 Task: Create a rule when a due date not in this month.
Action: Mouse moved to (1313, 125)
Screenshot: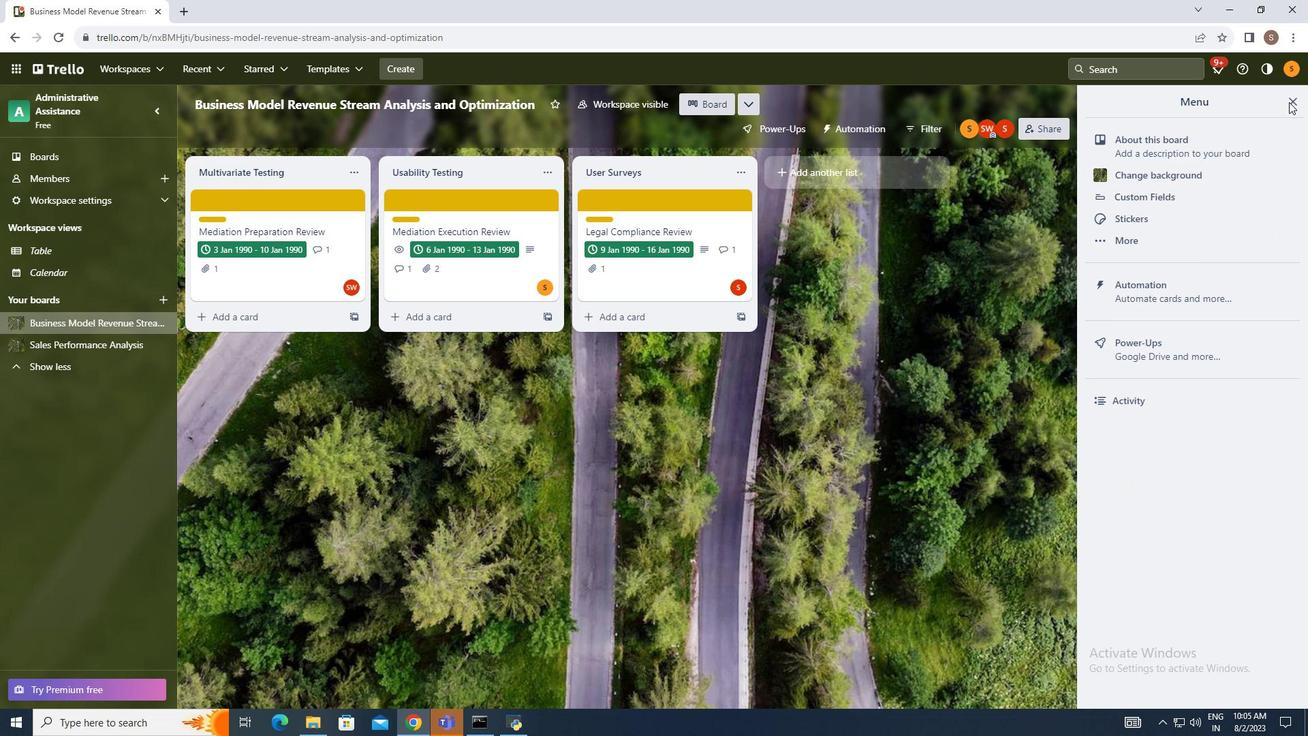 
Action: Mouse pressed left at (1313, 125)
Screenshot: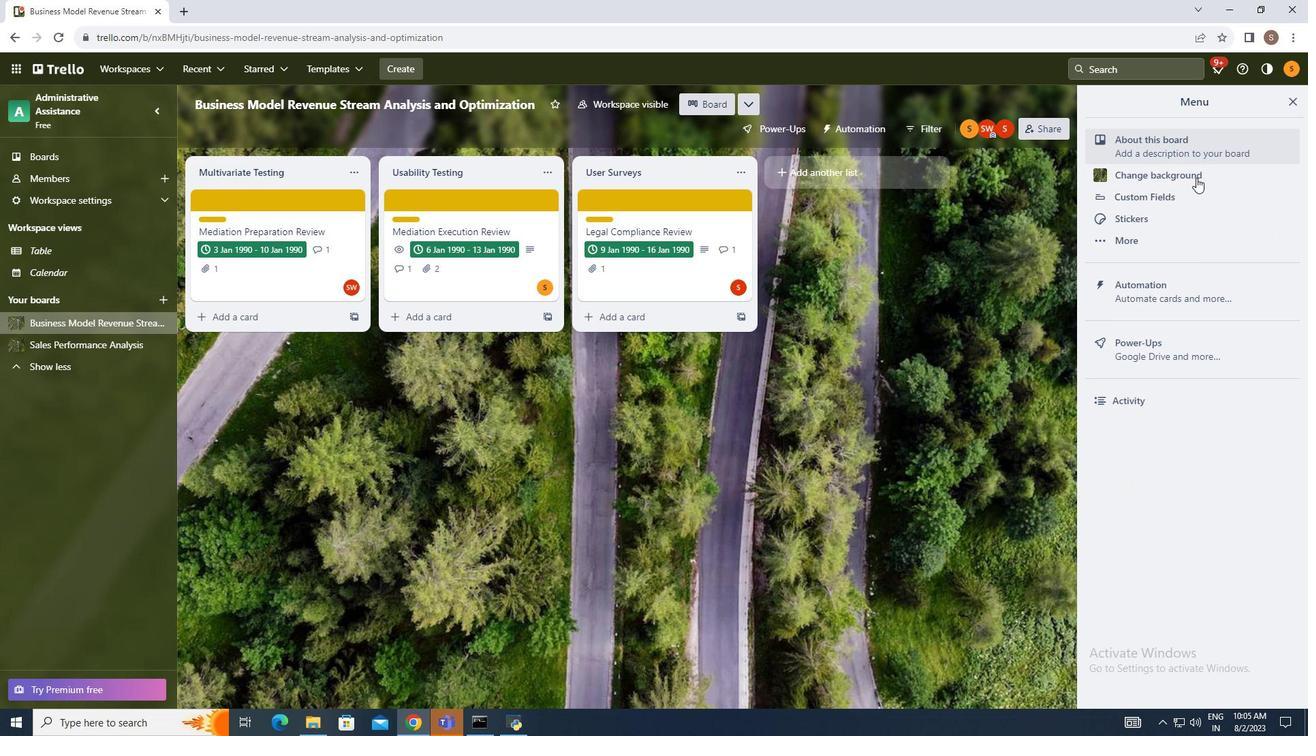 
Action: Mouse moved to (1205, 296)
Screenshot: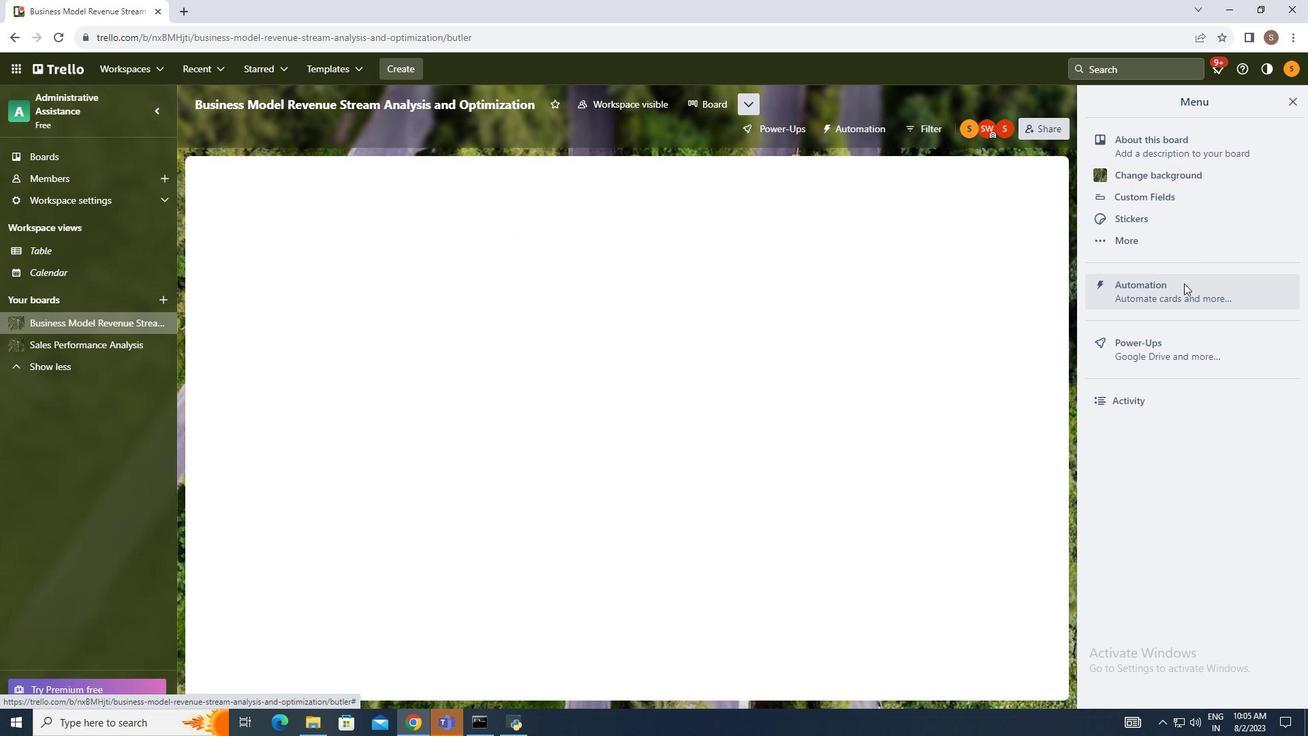 
Action: Mouse pressed left at (1205, 296)
Screenshot: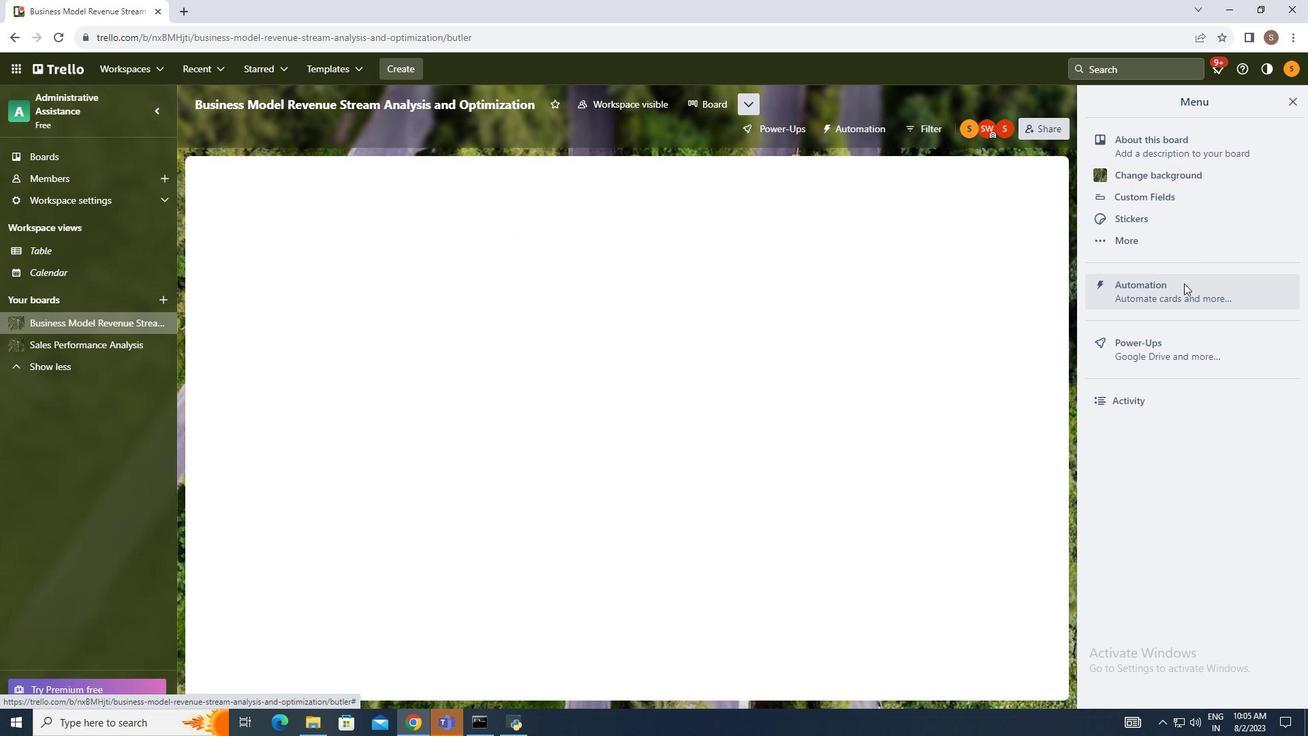 
Action: Mouse moved to (220, 267)
Screenshot: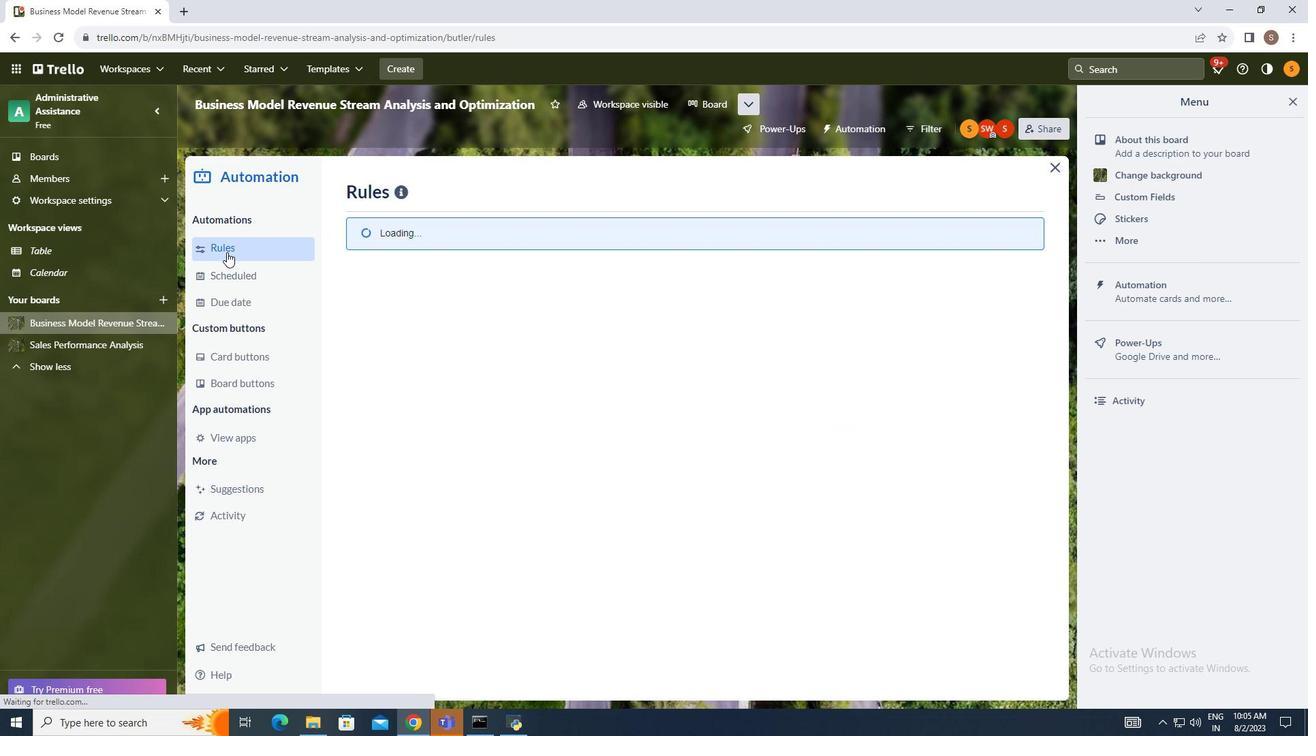 
Action: Mouse pressed left at (220, 267)
Screenshot: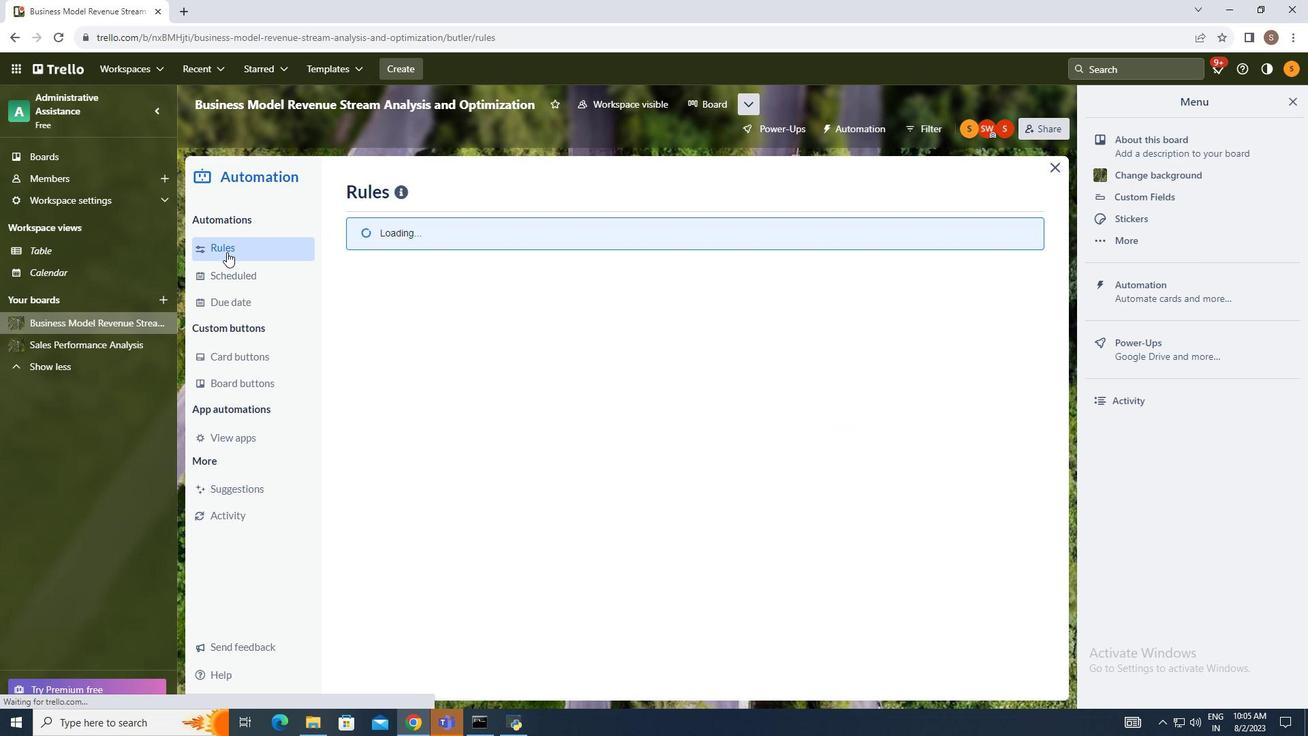 
Action: Mouse moved to (922, 207)
Screenshot: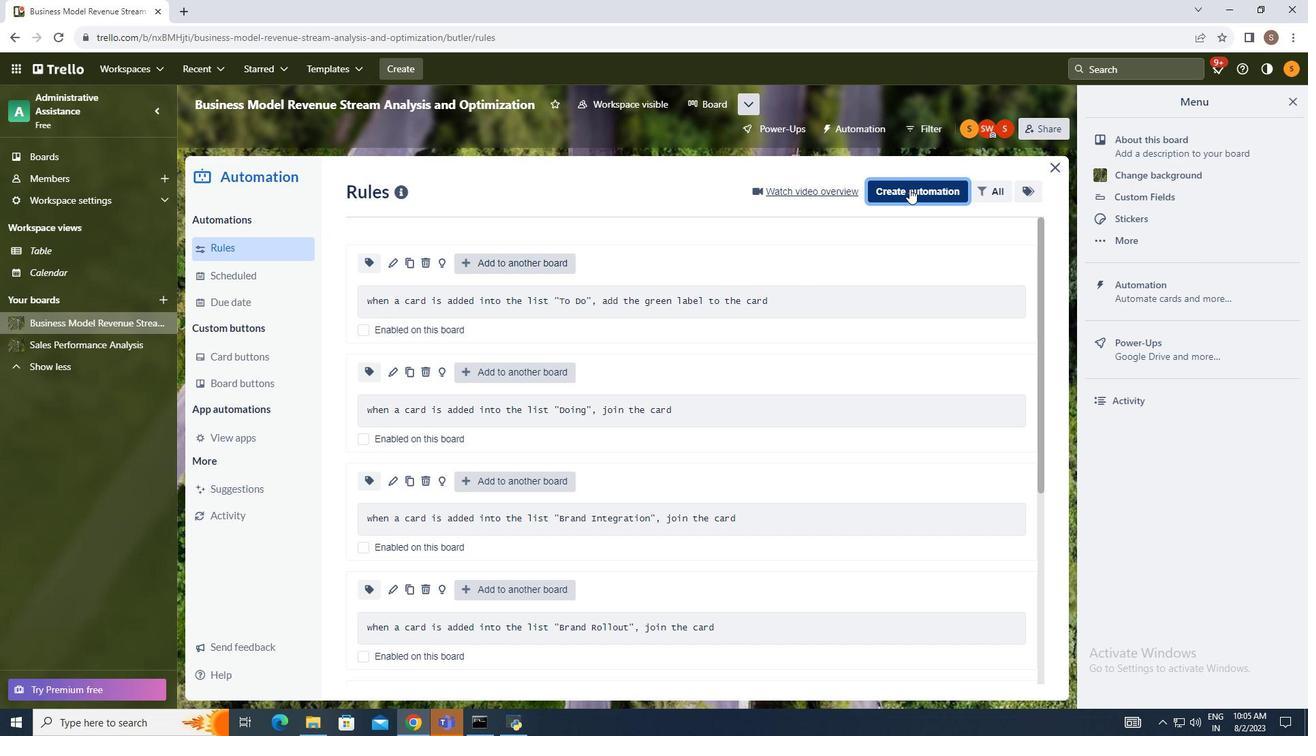 
Action: Mouse pressed left at (922, 207)
Screenshot: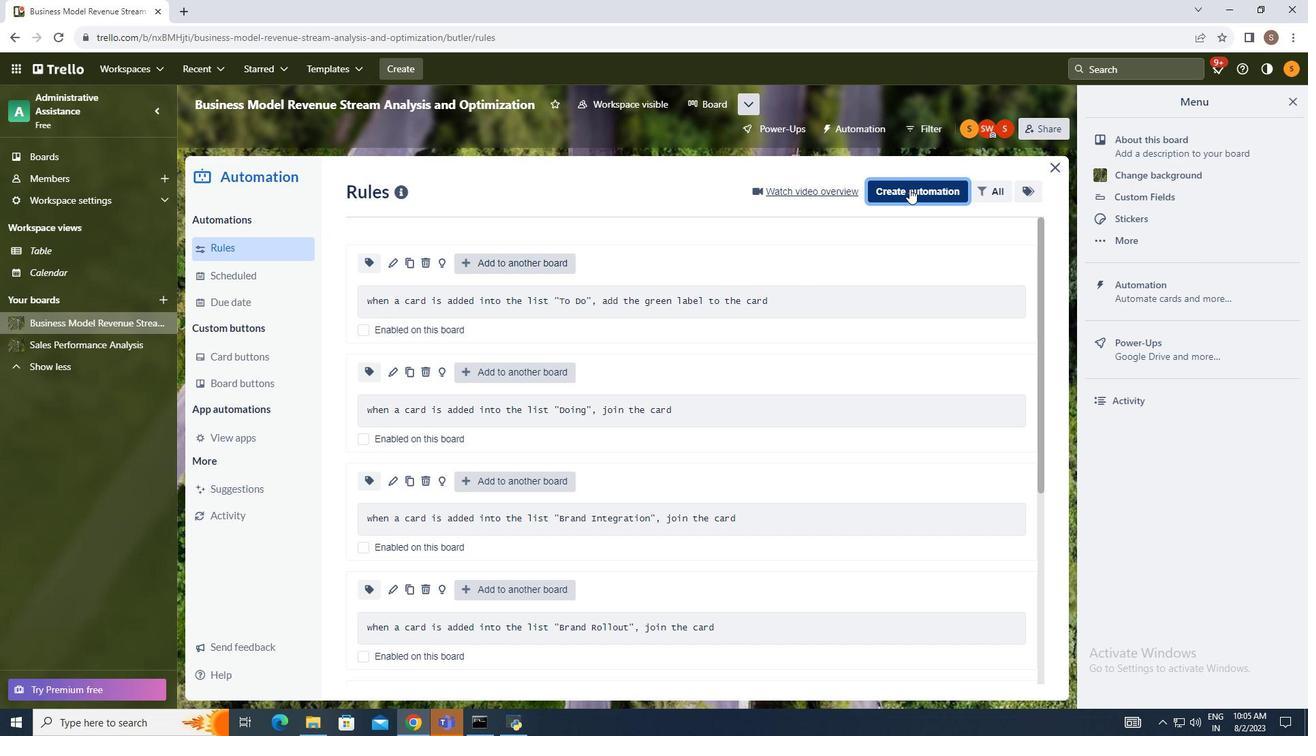 
Action: Mouse moved to (683, 332)
Screenshot: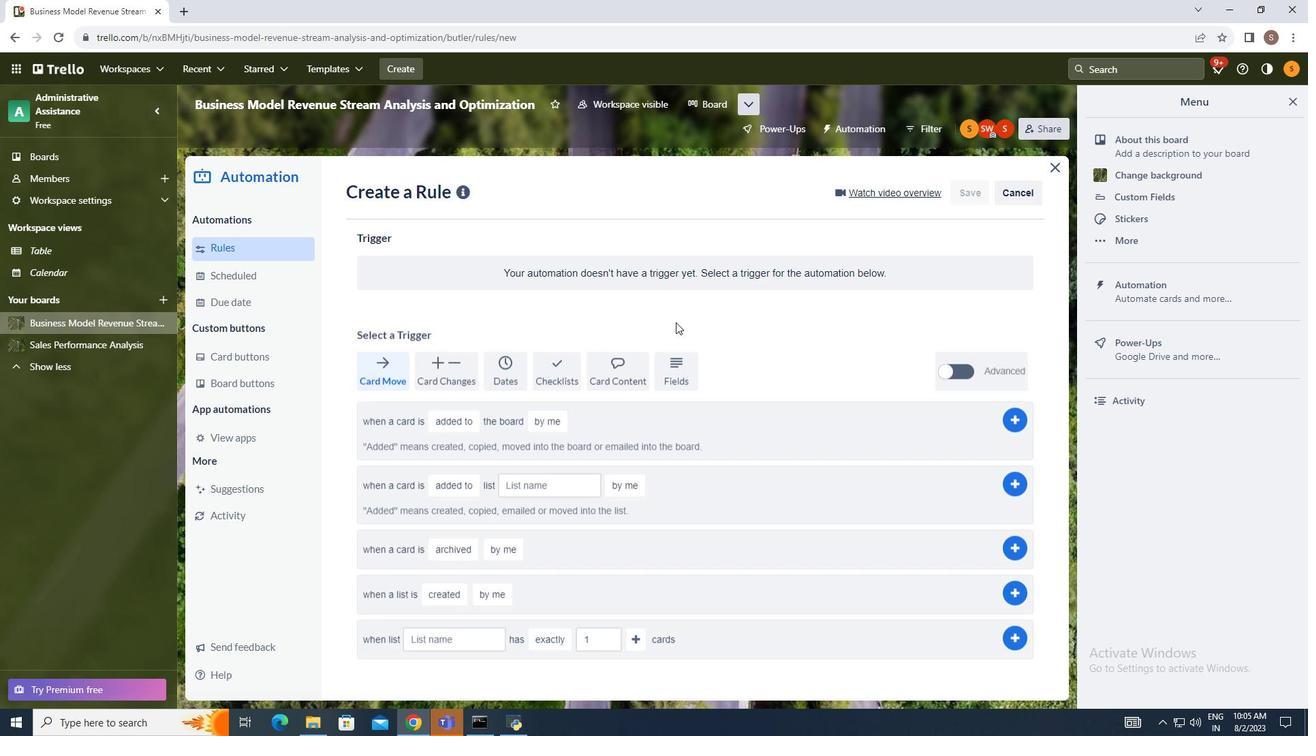 
Action: Mouse pressed left at (683, 332)
Screenshot: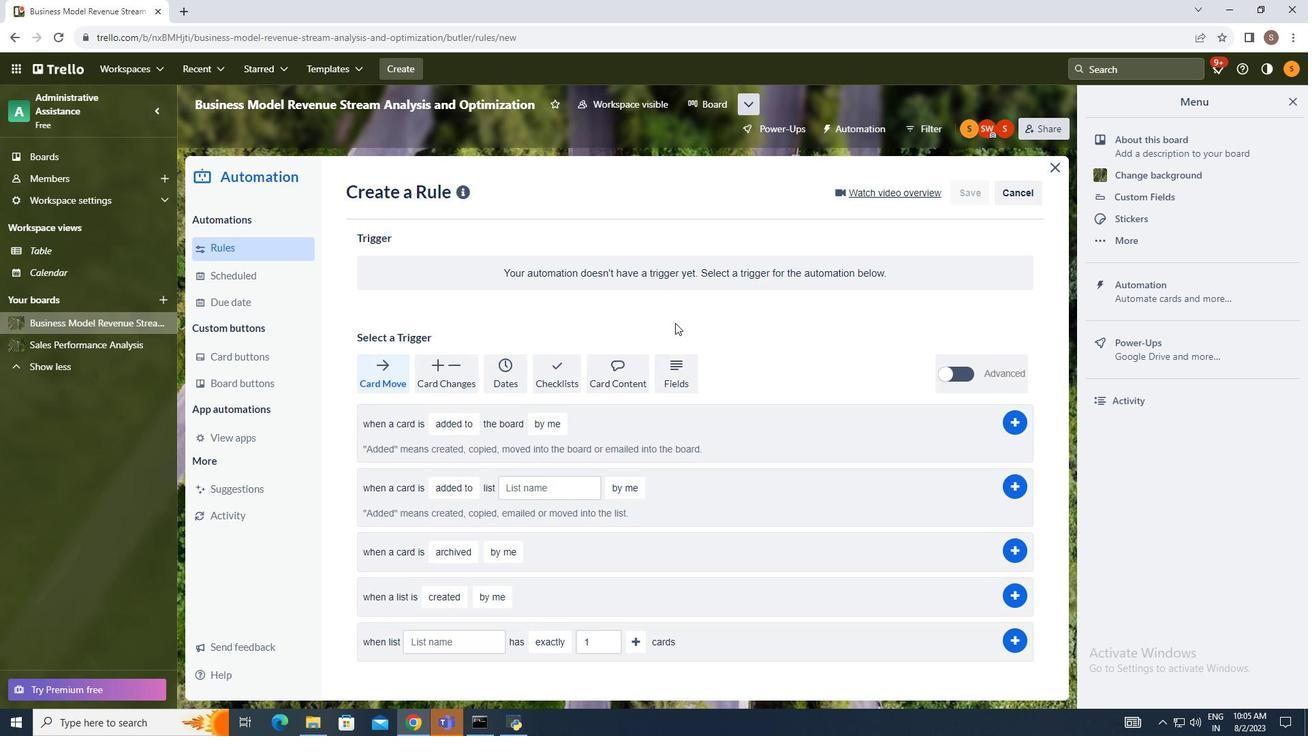 
Action: Mouse moved to (559, 372)
Screenshot: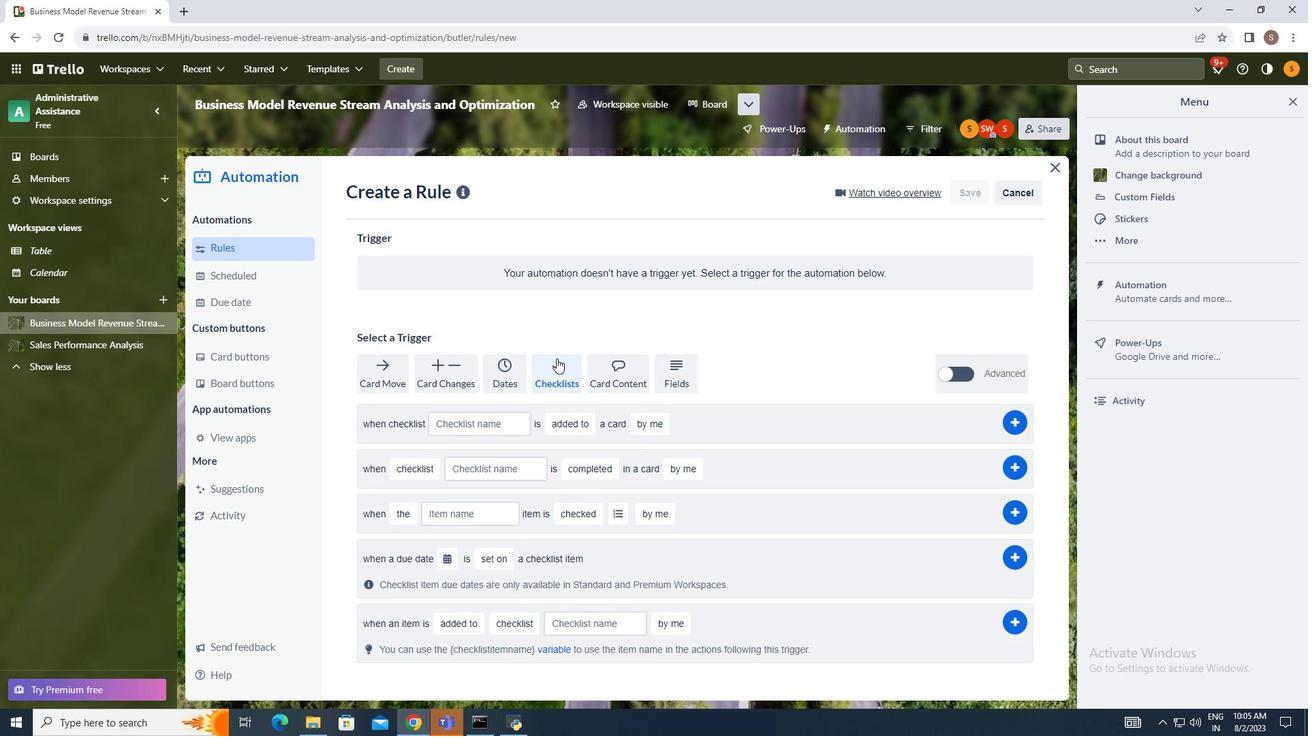 
Action: Mouse pressed left at (559, 372)
Screenshot: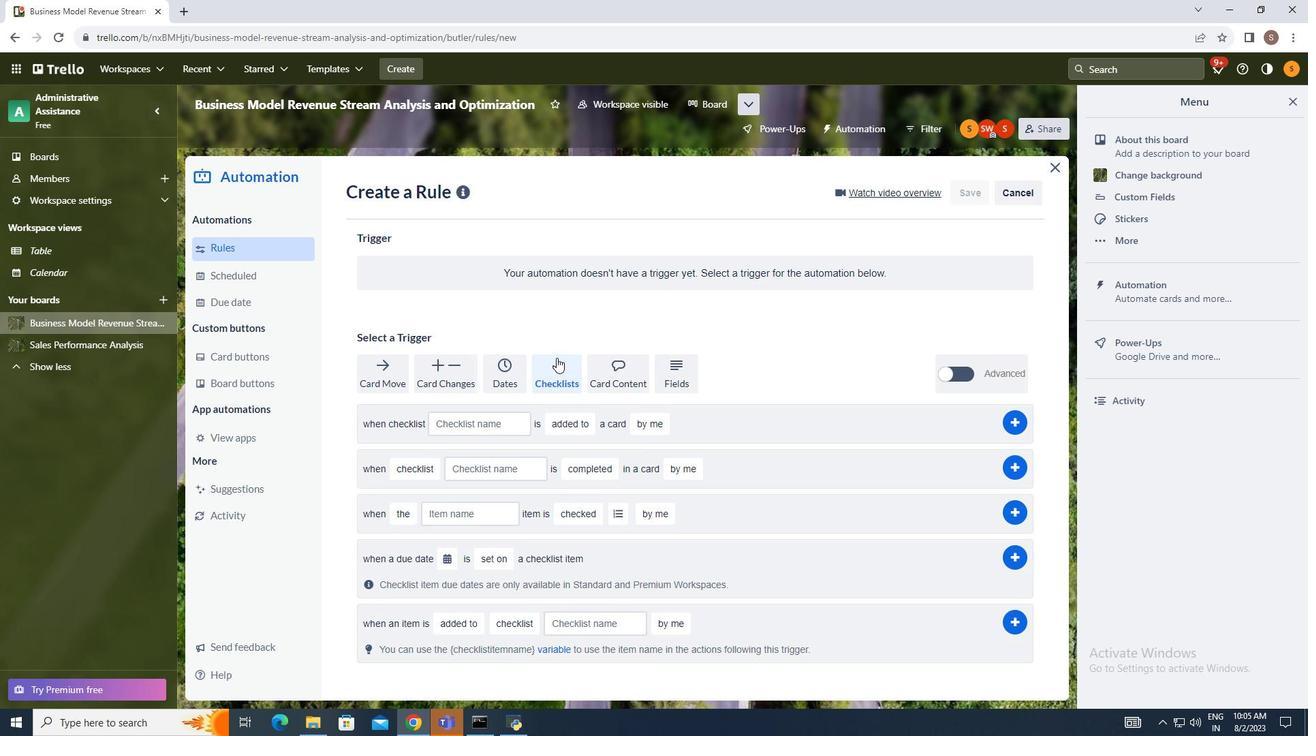 
Action: Mouse moved to (447, 556)
Screenshot: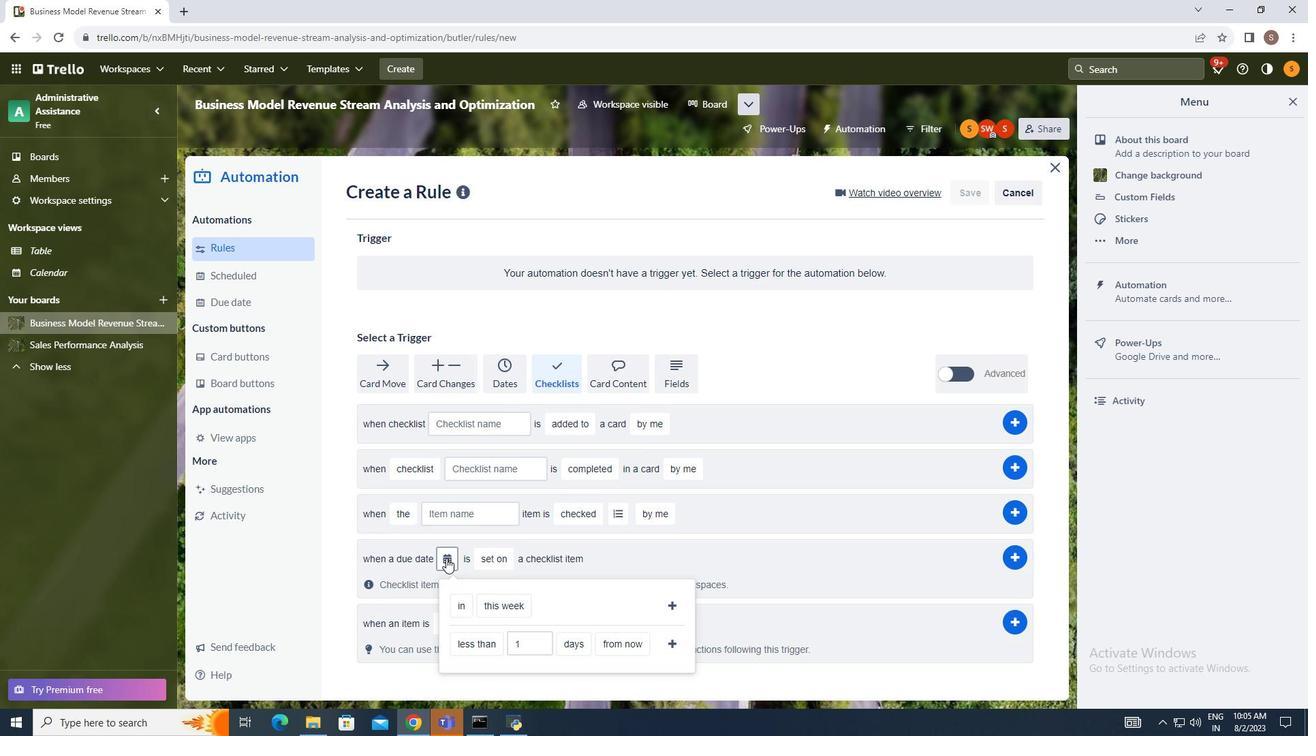 
Action: Mouse pressed left at (447, 556)
Screenshot: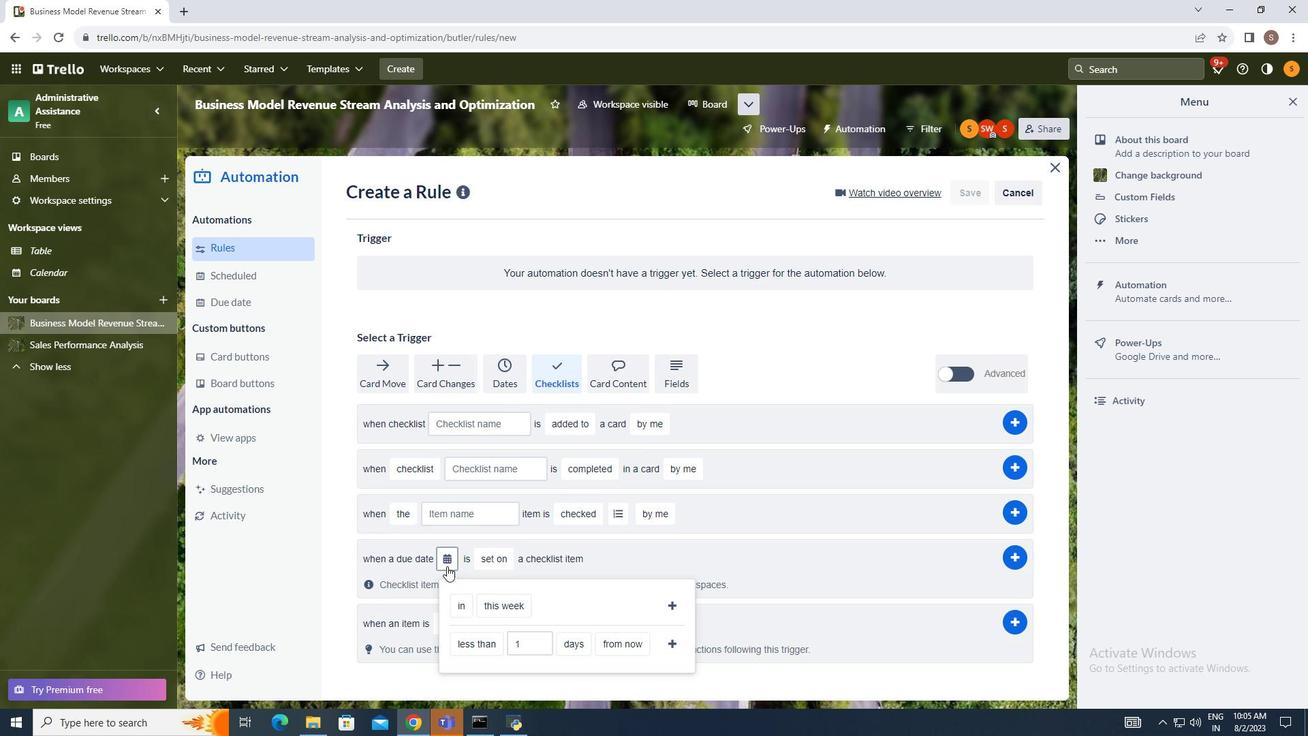 
Action: Mouse moved to (456, 590)
Screenshot: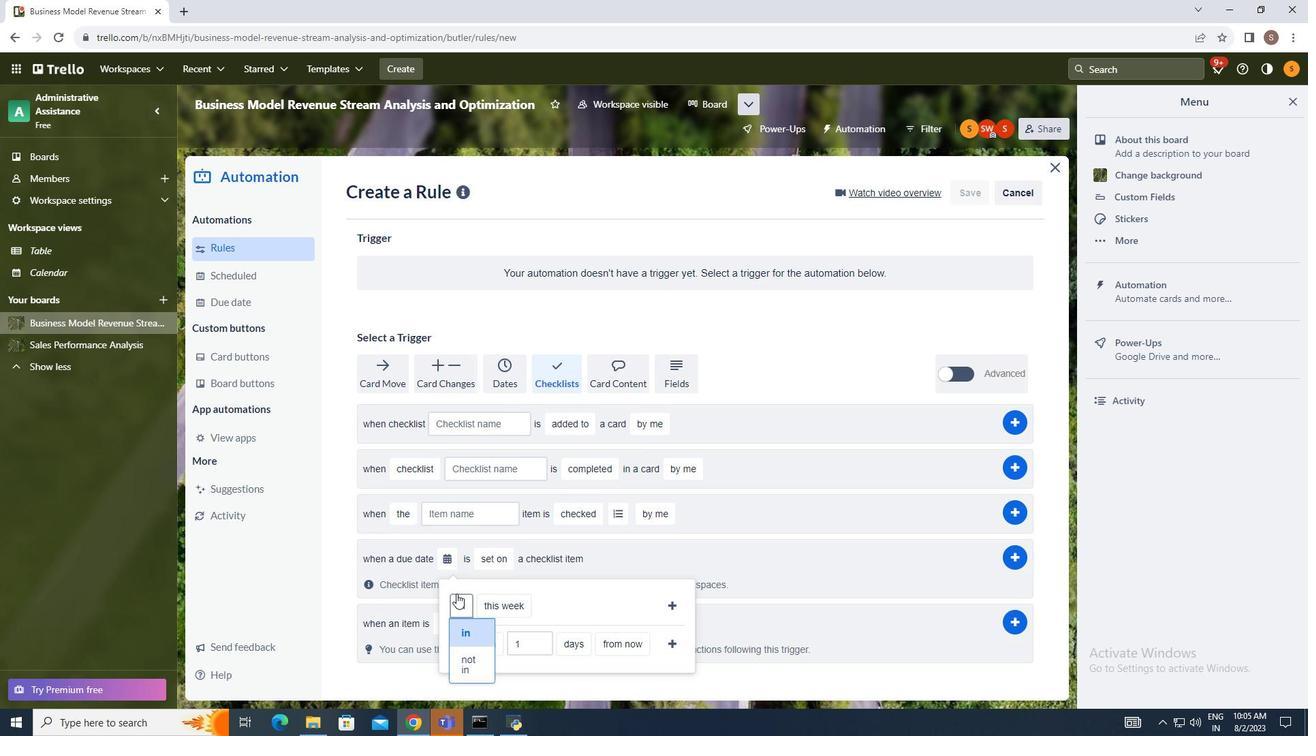 
Action: Mouse pressed left at (456, 590)
Screenshot: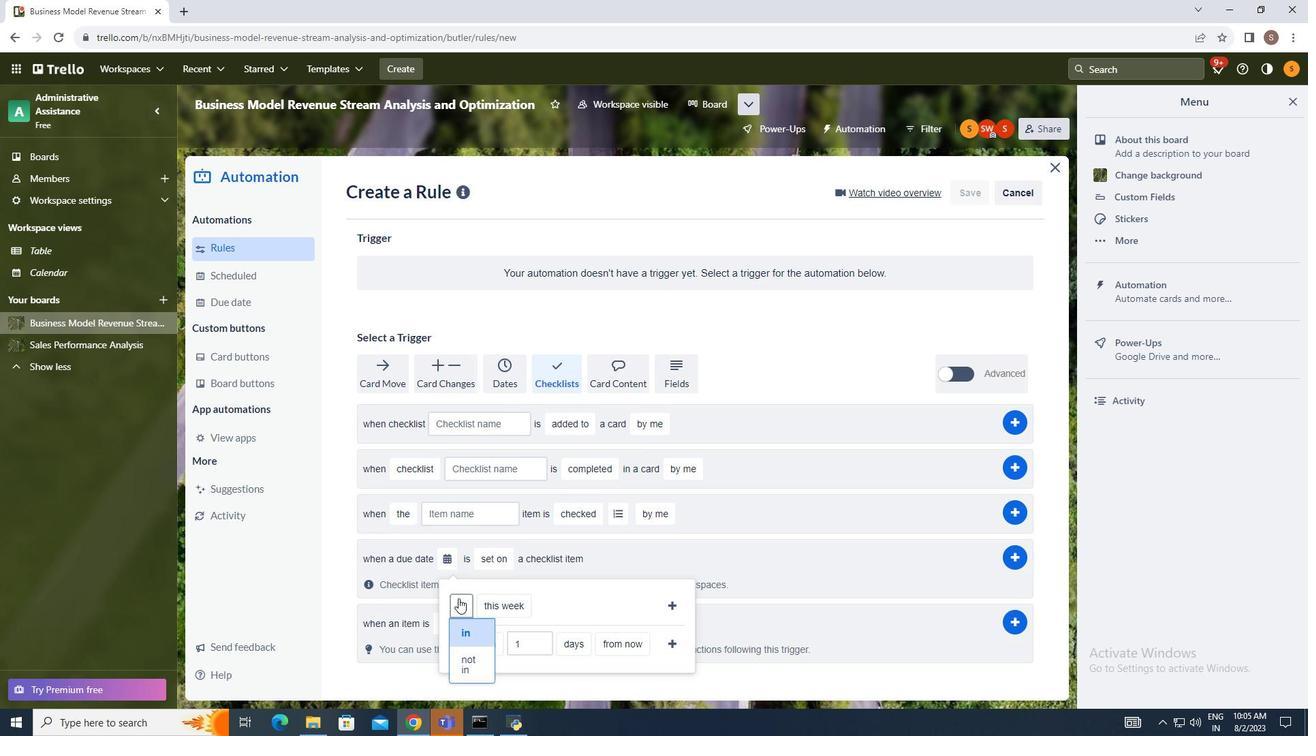 
Action: Mouse moved to (465, 660)
Screenshot: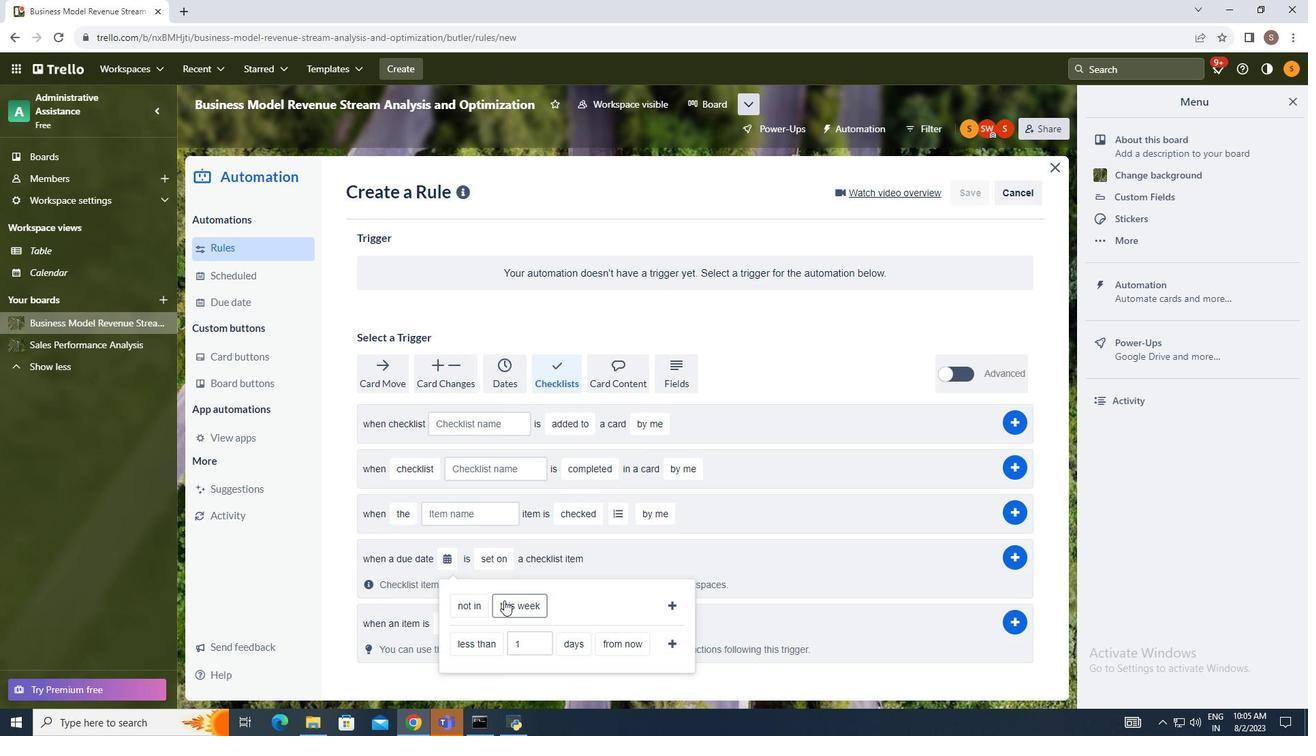 
Action: Mouse pressed left at (465, 660)
Screenshot: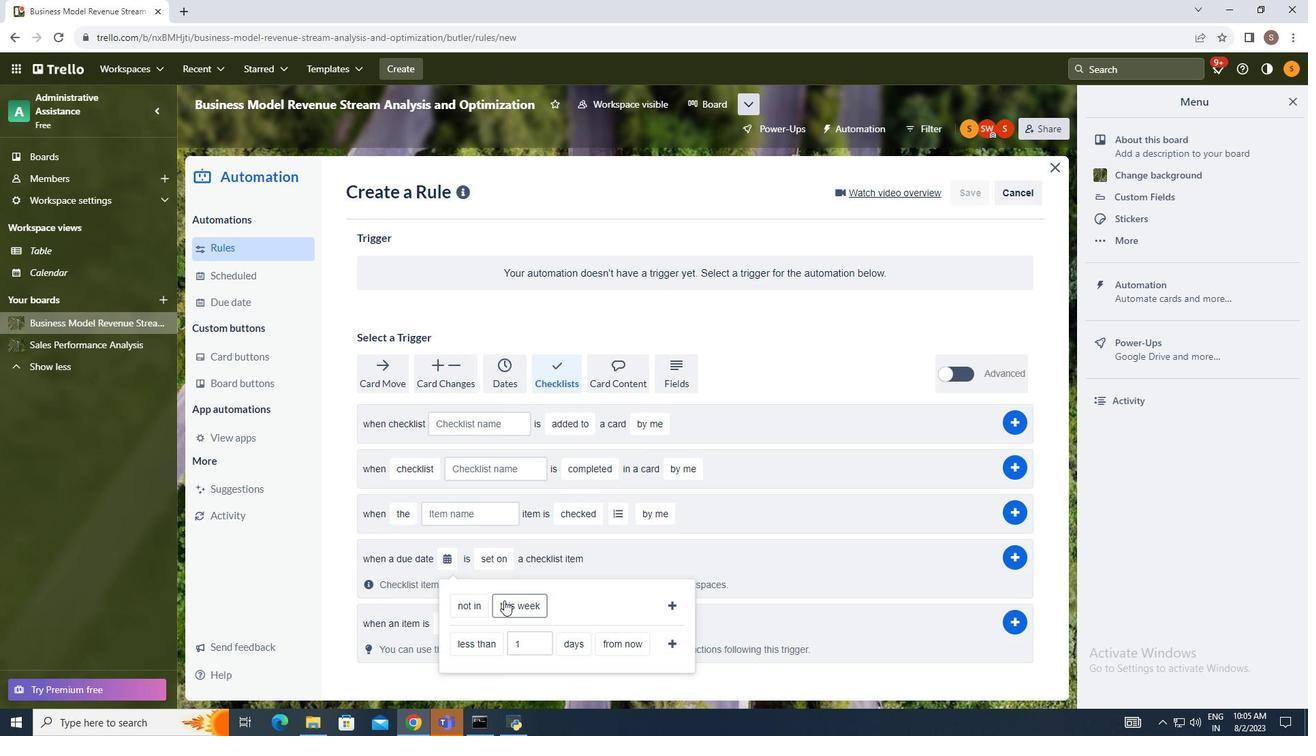 
Action: Mouse moved to (505, 597)
Screenshot: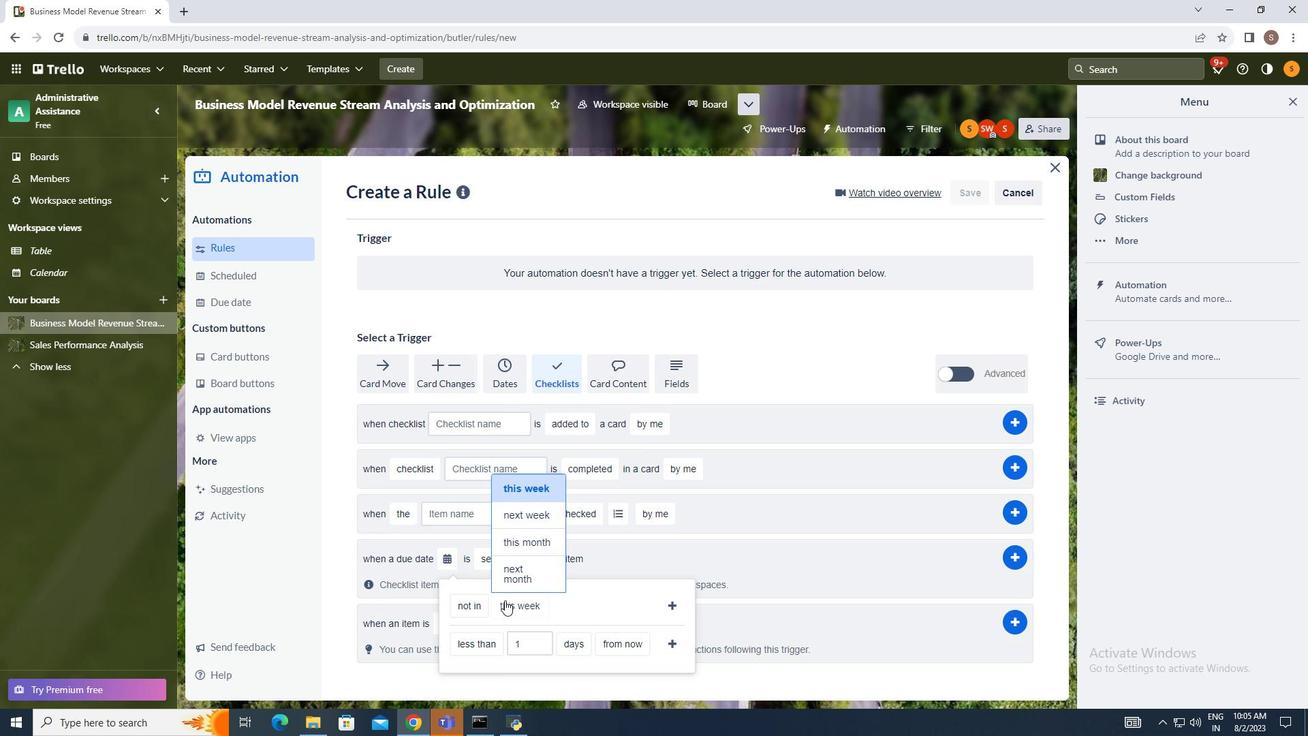 
Action: Mouse pressed left at (515, 597)
Screenshot: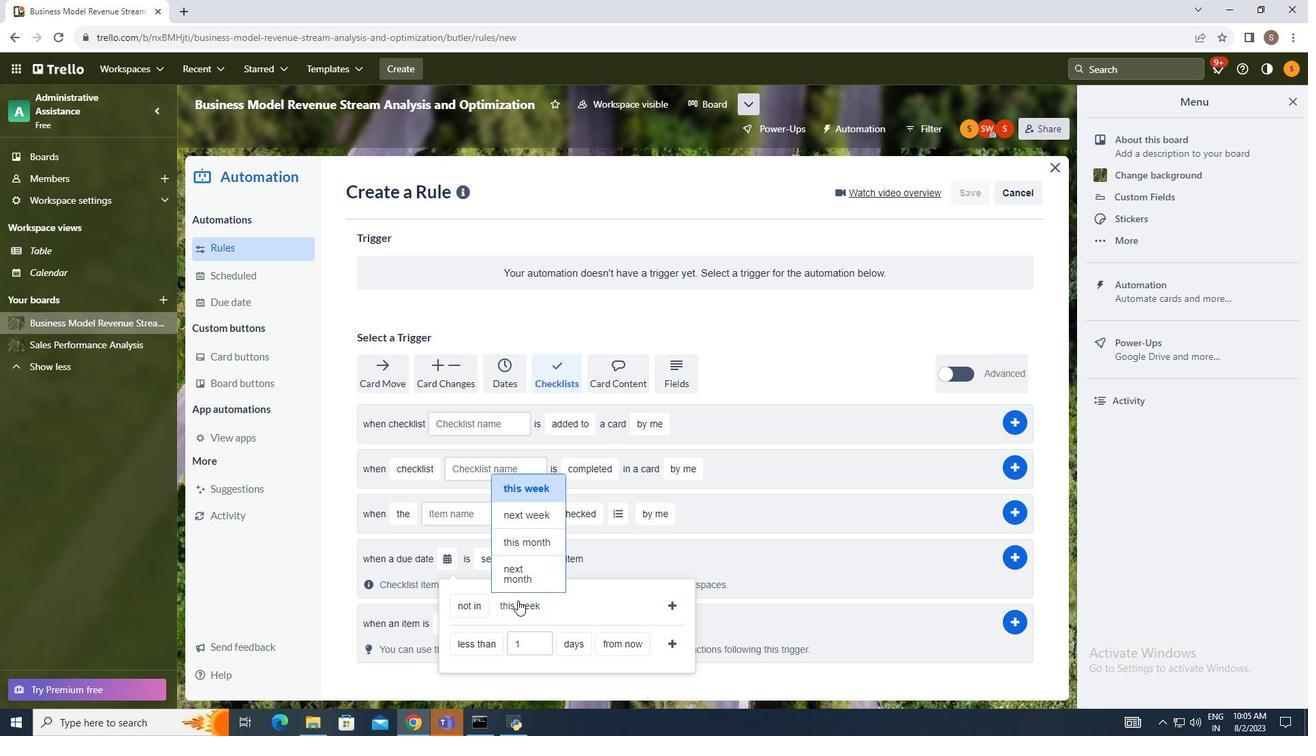 
Action: Mouse moved to (522, 539)
Screenshot: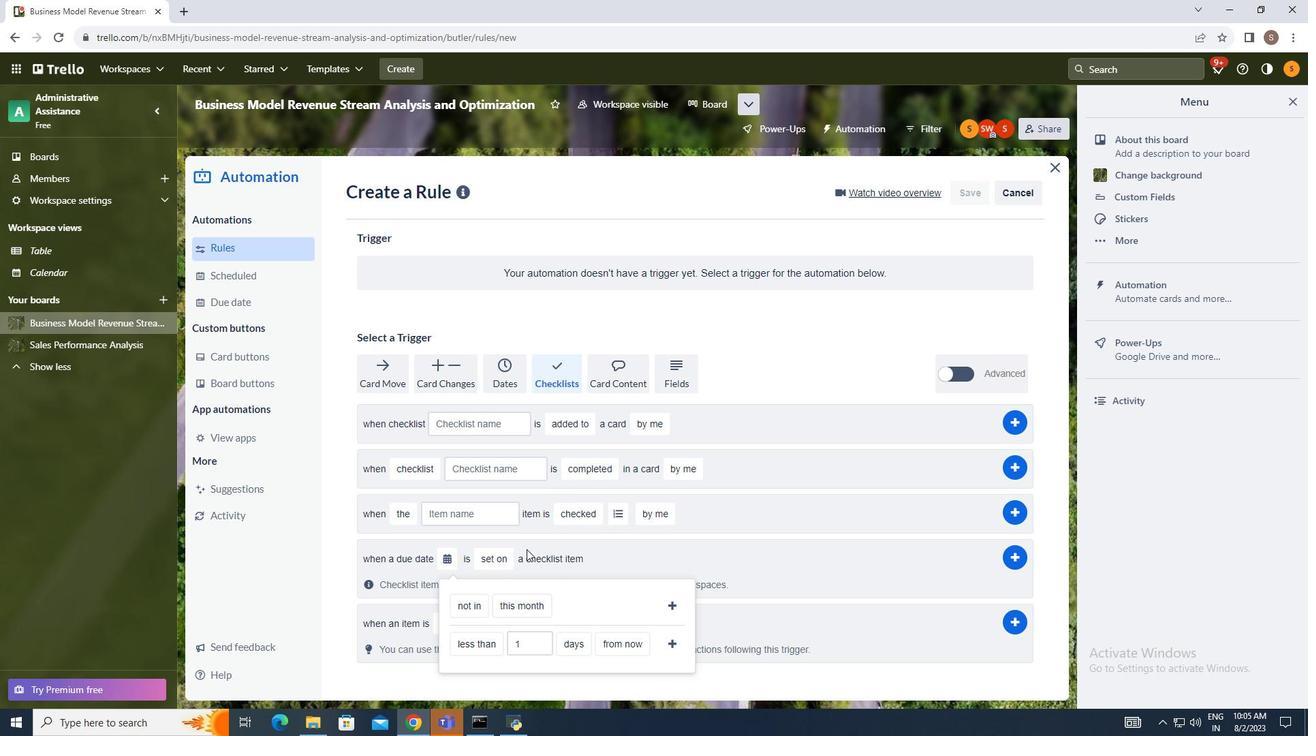 
Action: Mouse pressed left at (522, 539)
Screenshot: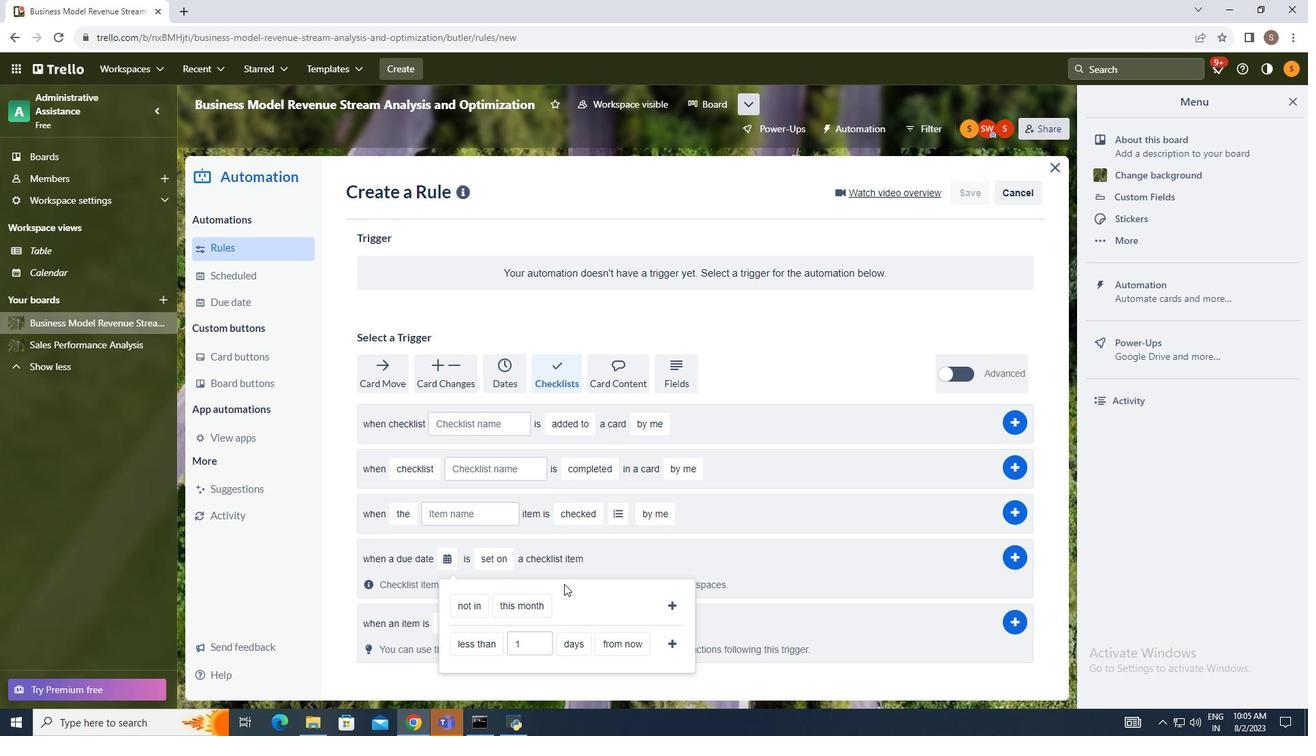 
Action: Mouse moved to (676, 602)
Screenshot: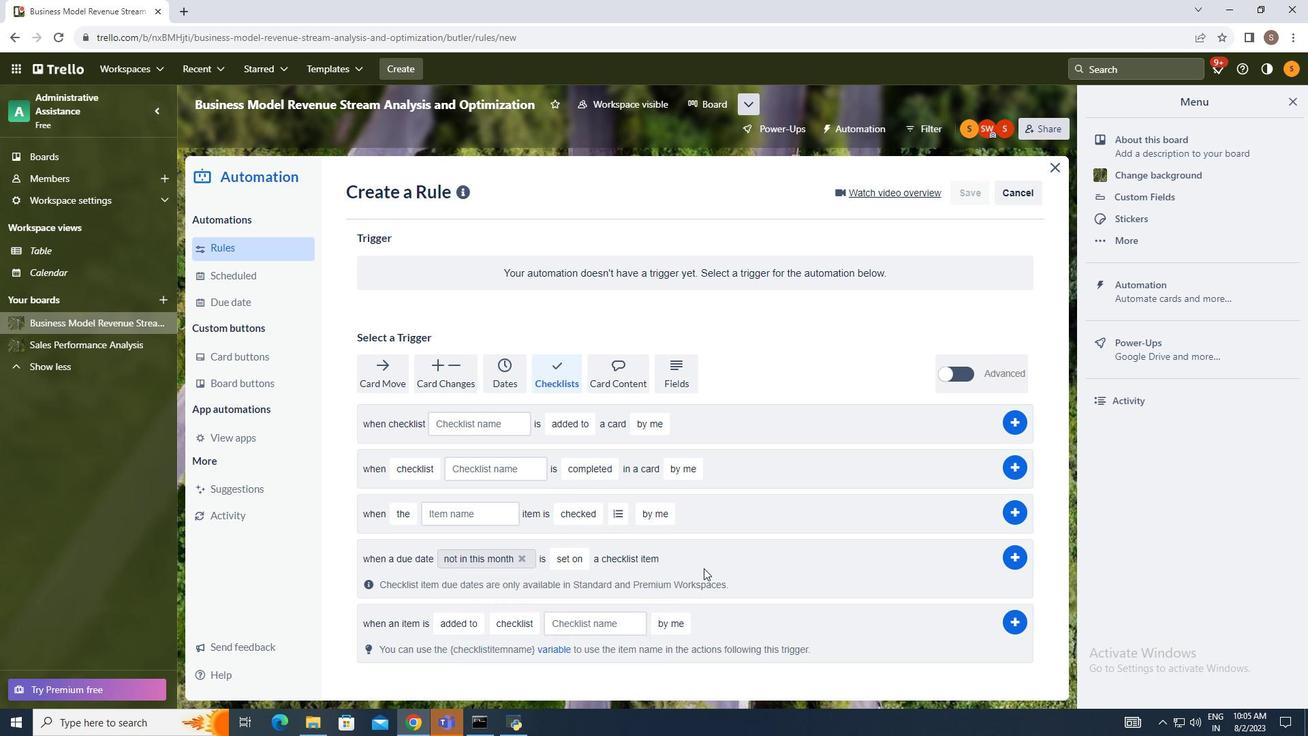 
Action: Mouse pressed left at (676, 602)
Screenshot: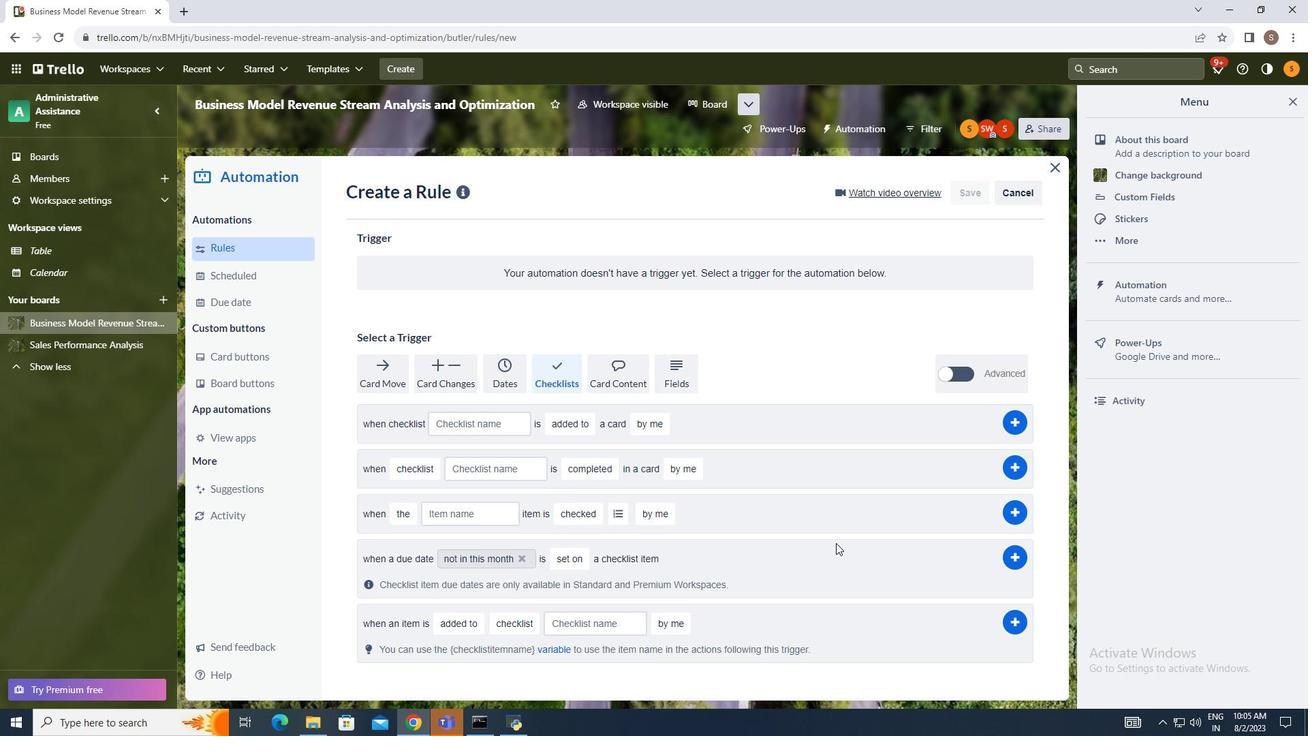 
Action: Mouse moved to (1027, 556)
Screenshot: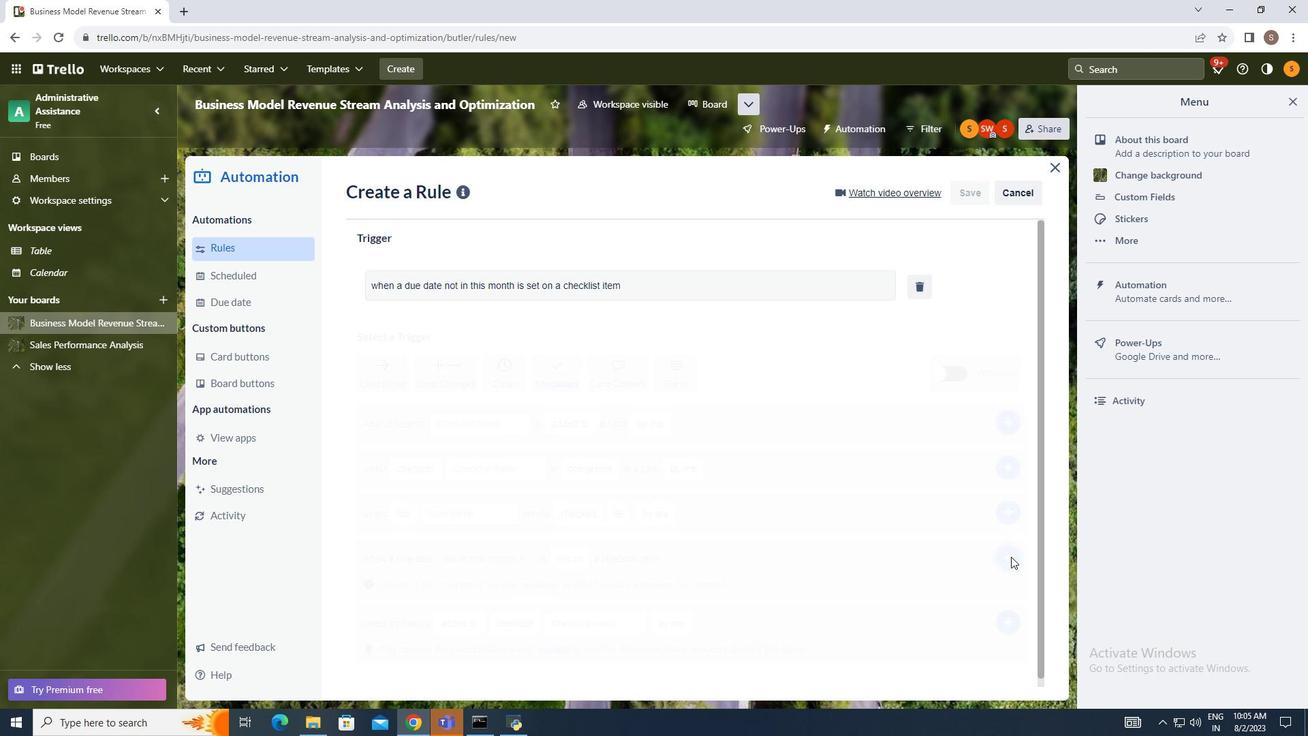 
Action: Mouse pressed left at (1027, 556)
Screenshot: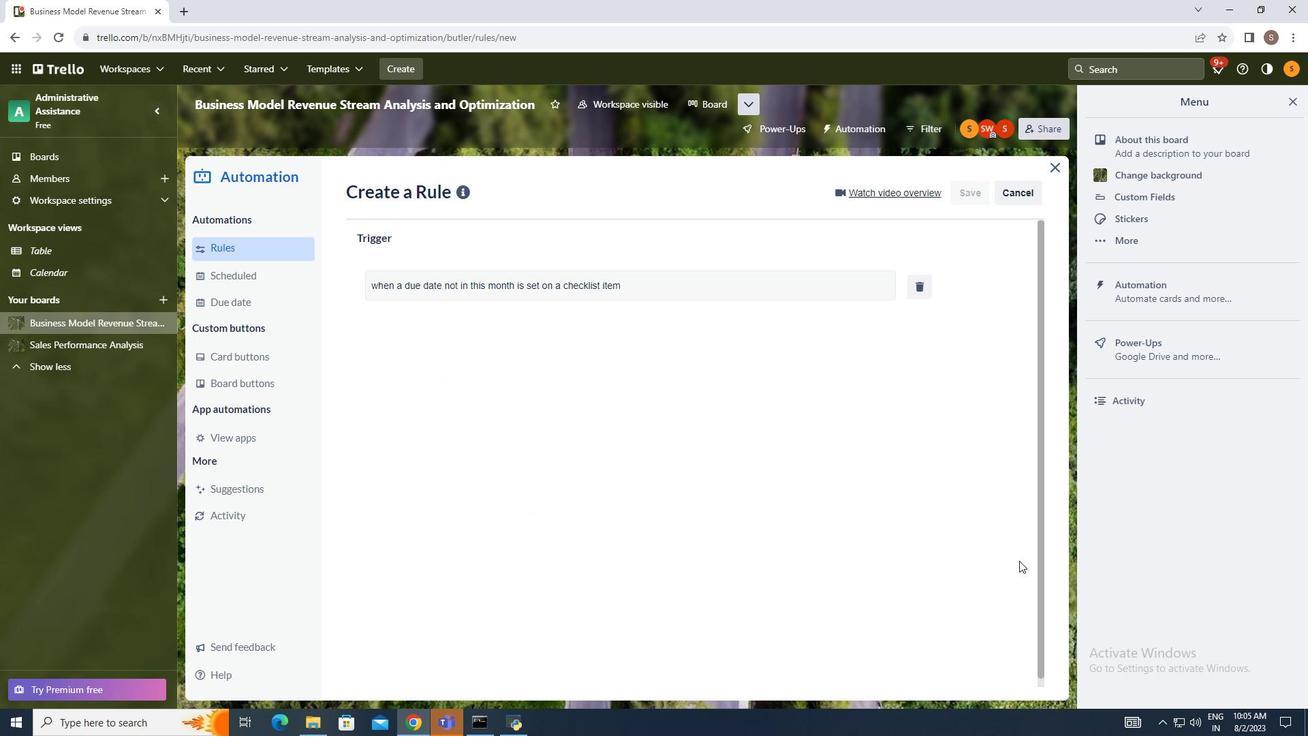 
Action: Mouse moved to (1095, 551)
Screenshot: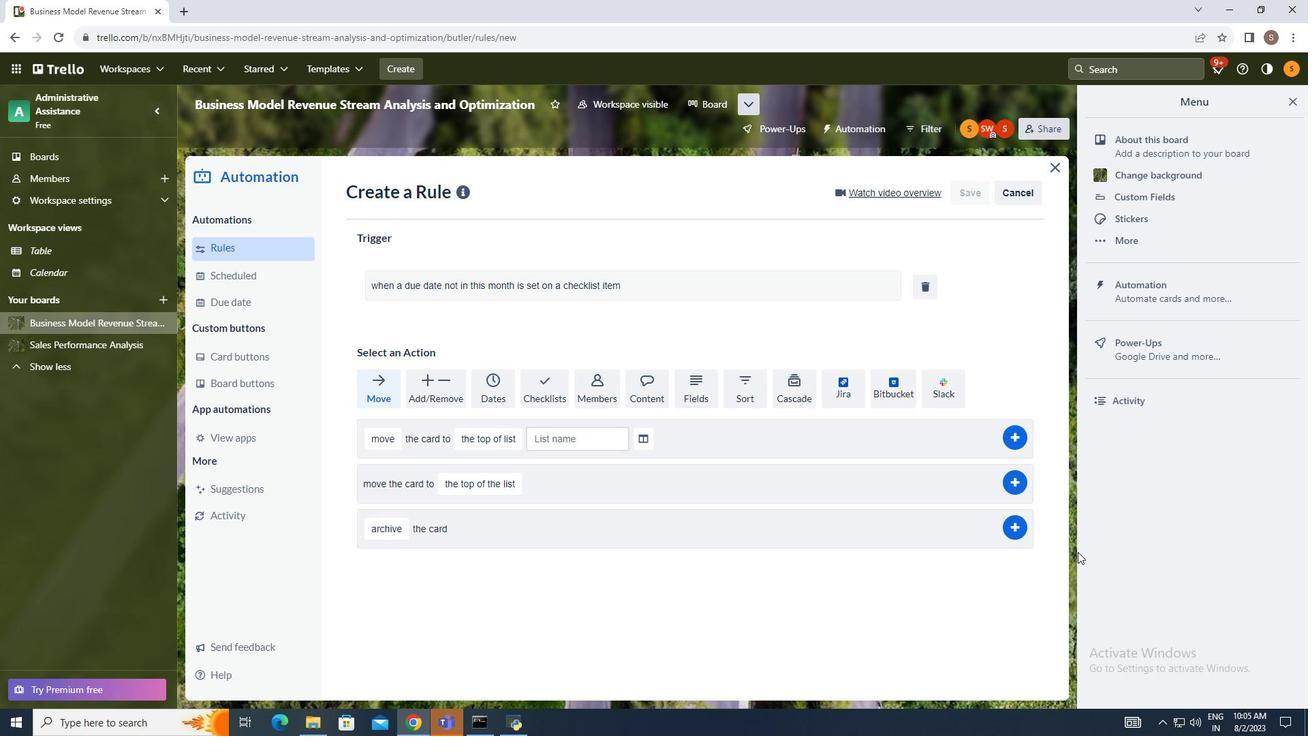 
